 Task: Add Sprouts Boneless Beef Skirt Steak to the cart.
Action: Mouse moved to (24, 99)
Screenshot: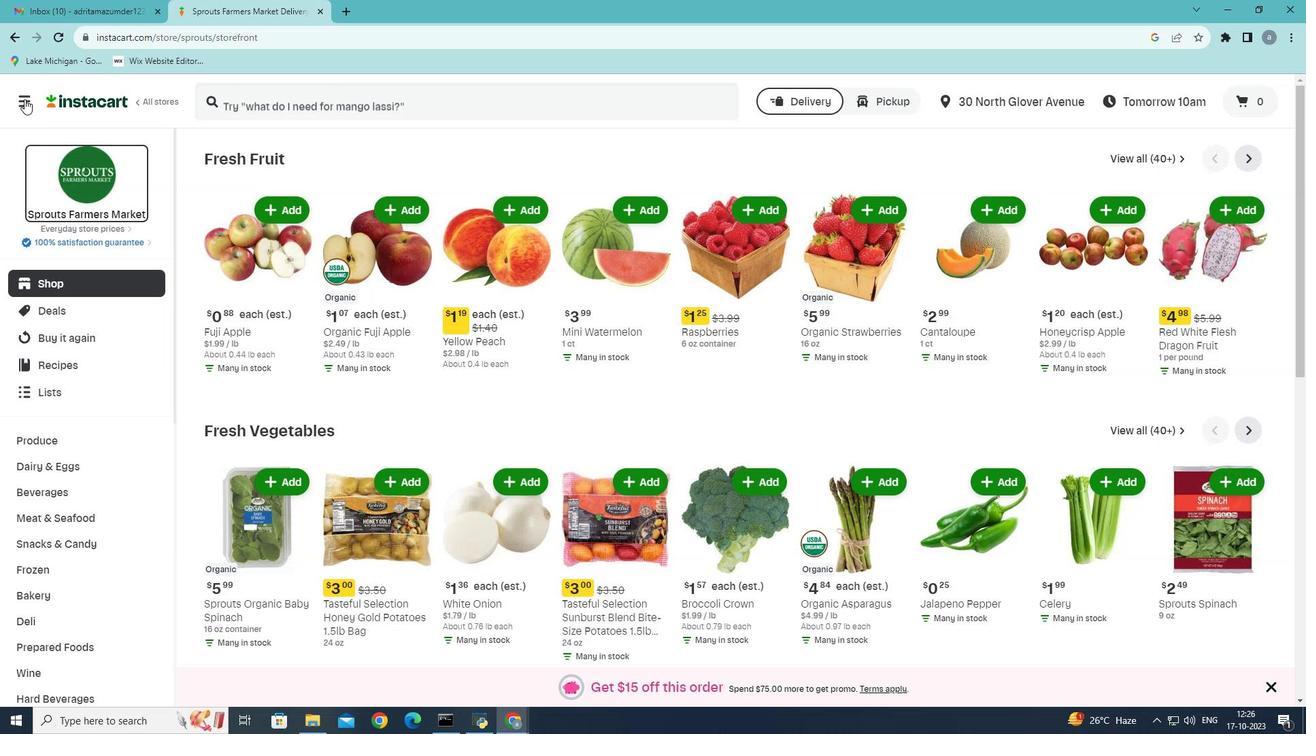 
Action: Mouse pressed left at (24, 99)
Screenshot: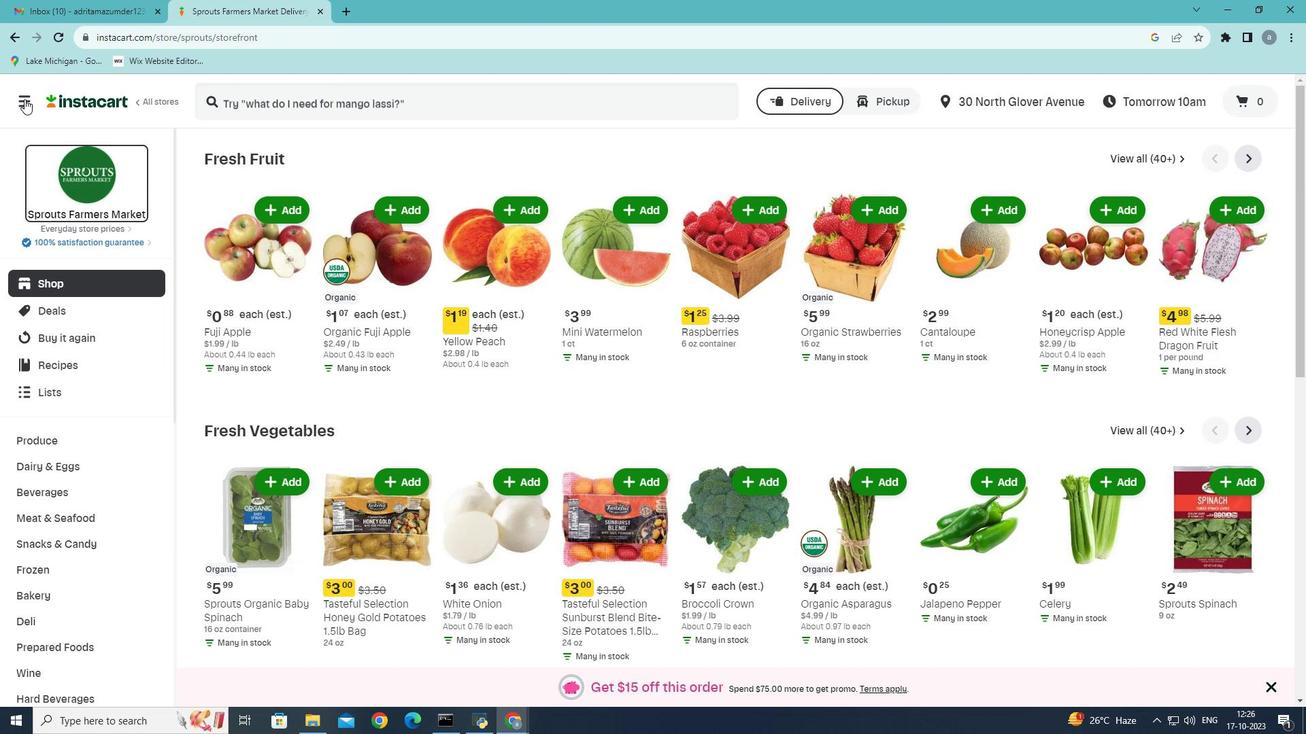 
Action: Mouse moved to (80, 392)
Screenshot: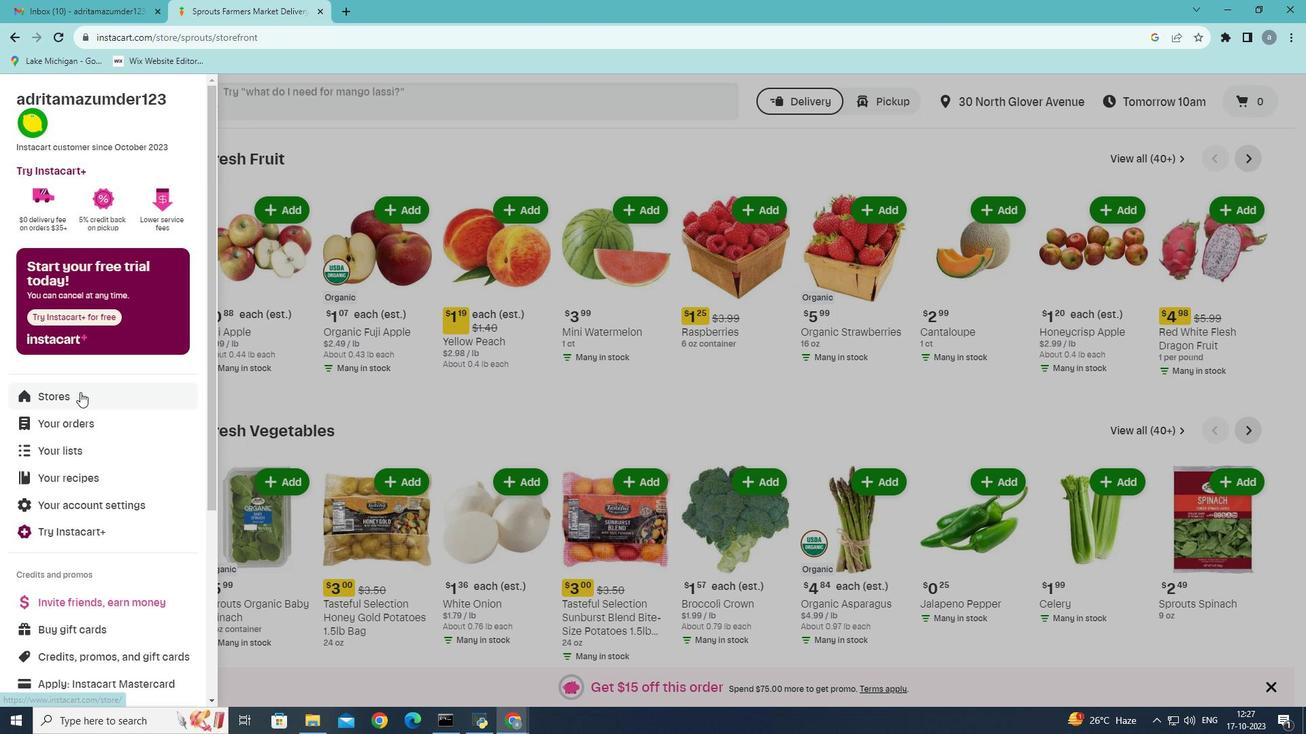 
Action: Mouse pressed left at (80, 392)
Screenshot: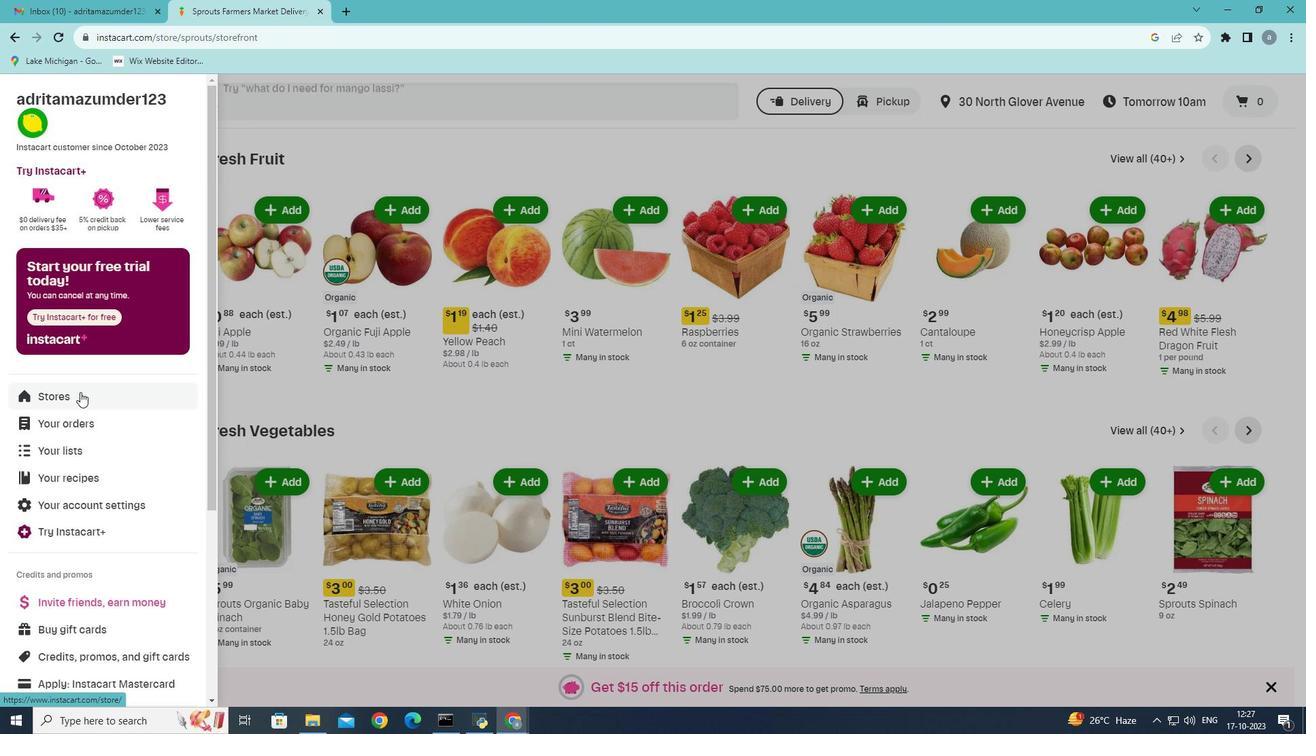 
Action: Mouse moved to (344, 153)
Screenshot: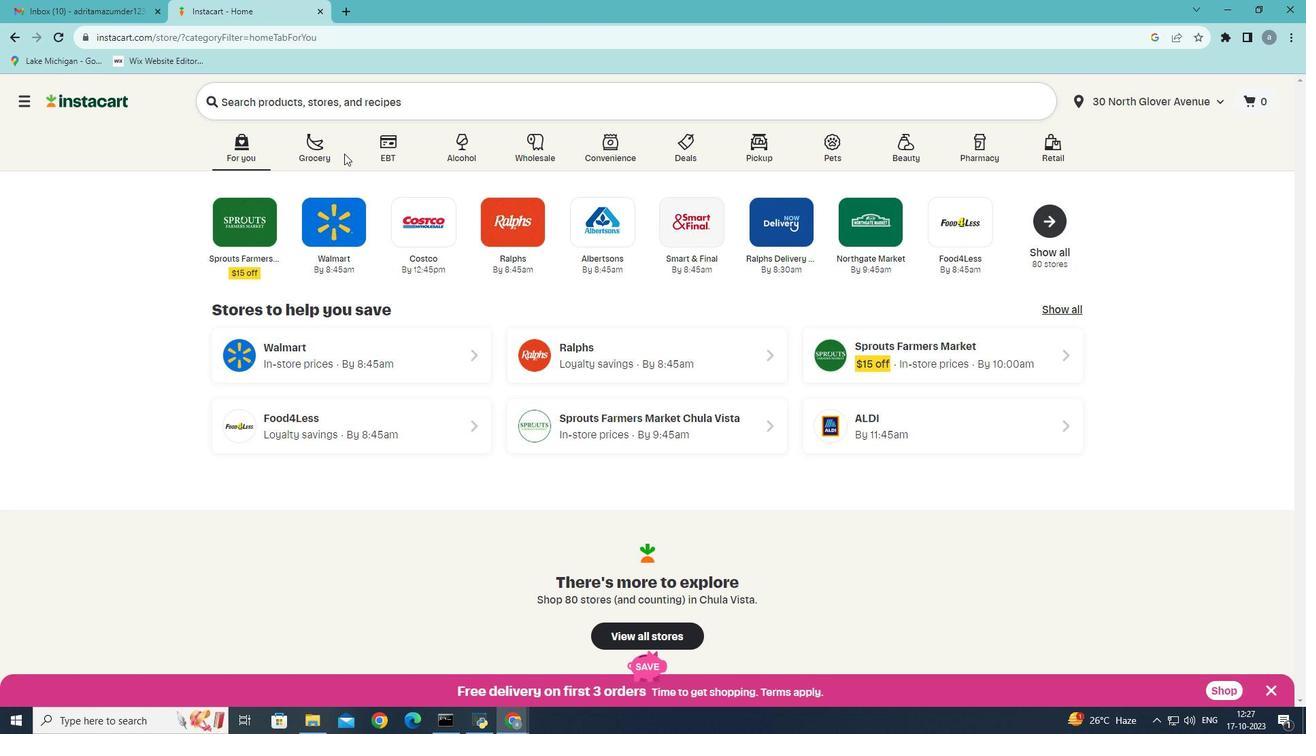 
Action: Mouse pressed left at (344, 153)
Screenshot: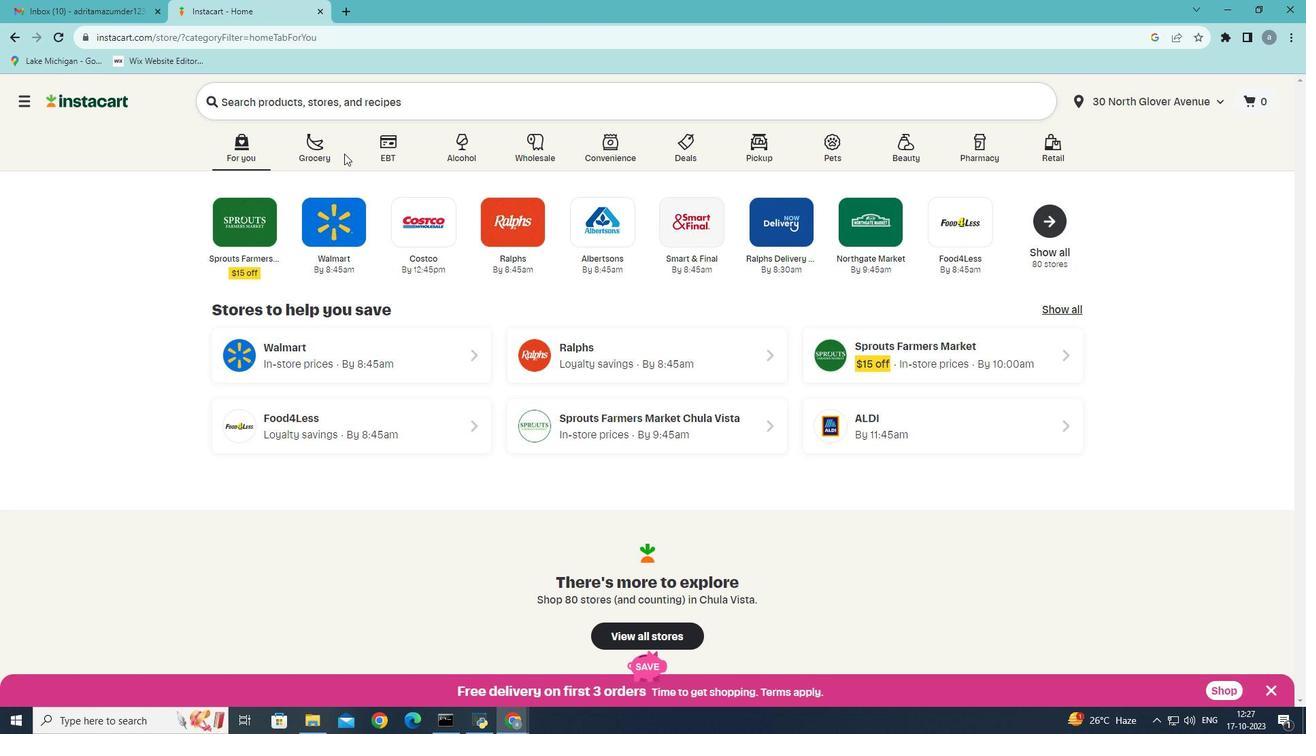 
Action: Mouse moved to (334, 155)
Screenshot: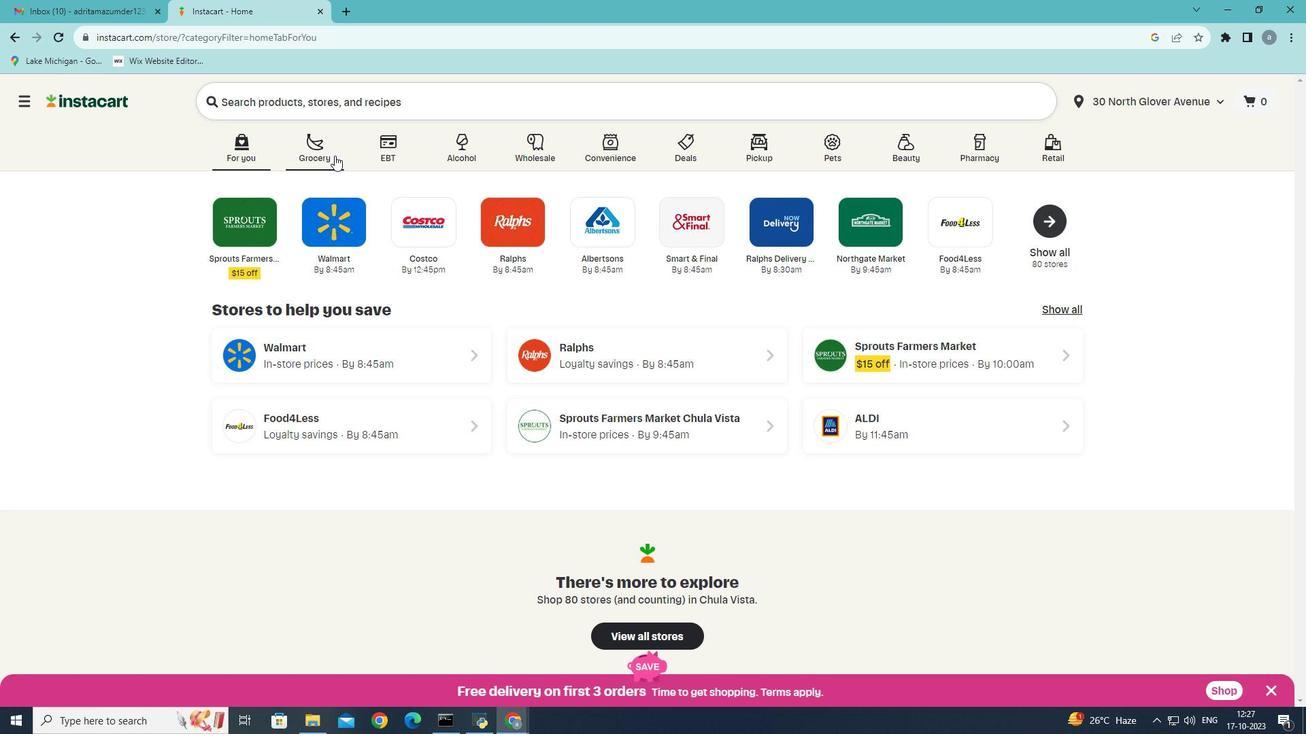 
Action: Mouse pressed left at (334, 155)
Screenshot: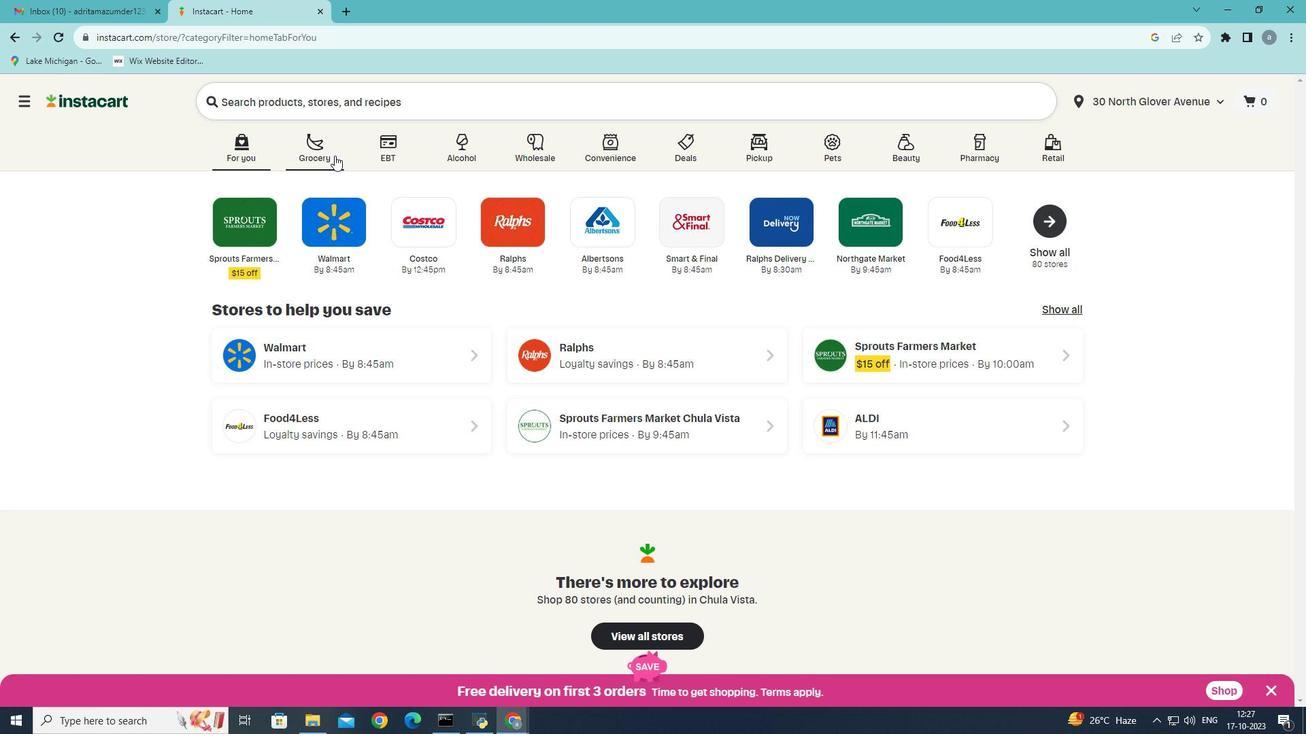 
Action: Mouse moved to (911, 315)
Screenshot: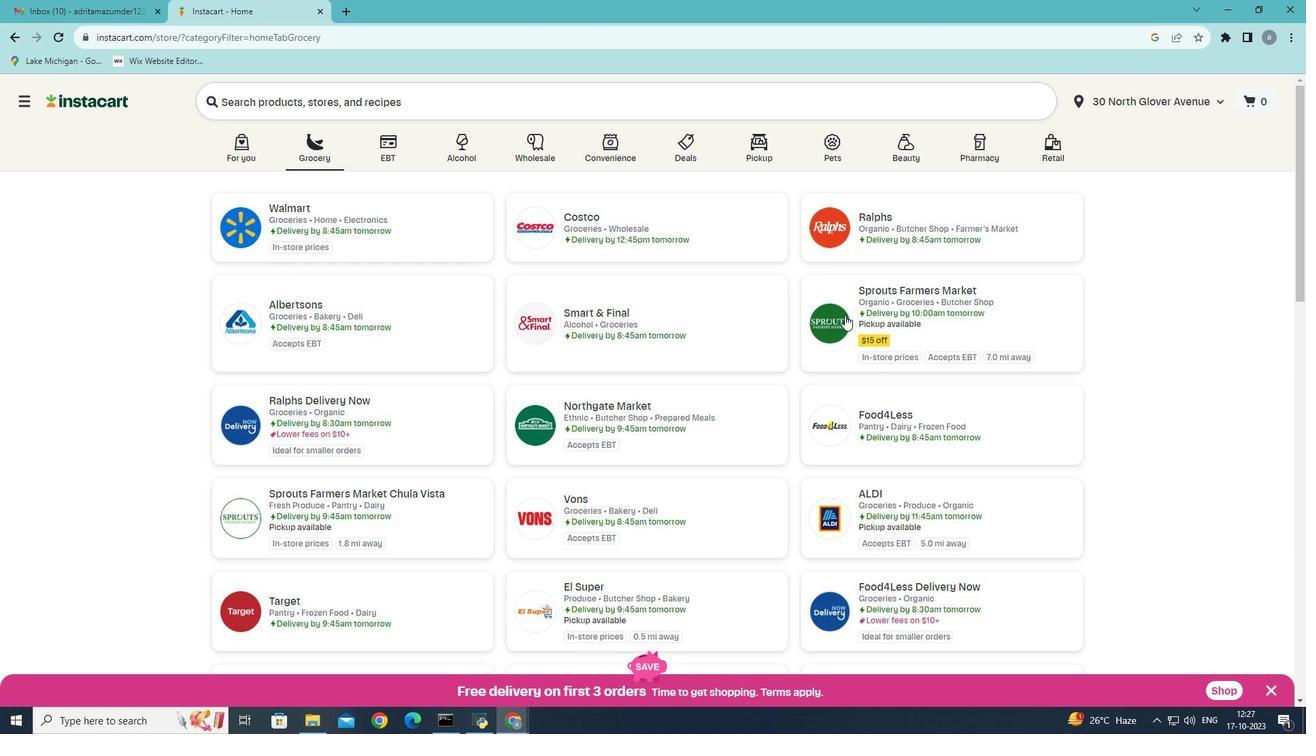 
Action: Mouse pressed left at (911, 315)
Screenshot: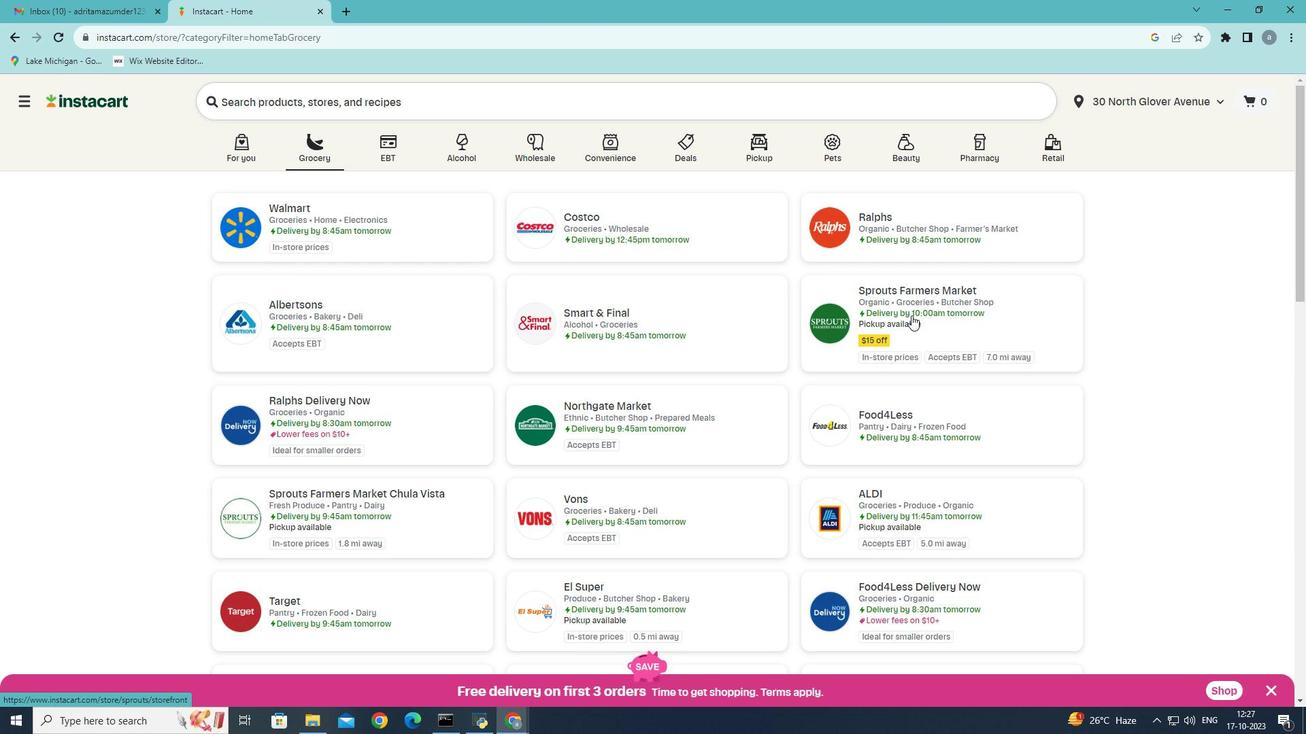 
Action: Mouse moved to (63, 516)
Screenshot: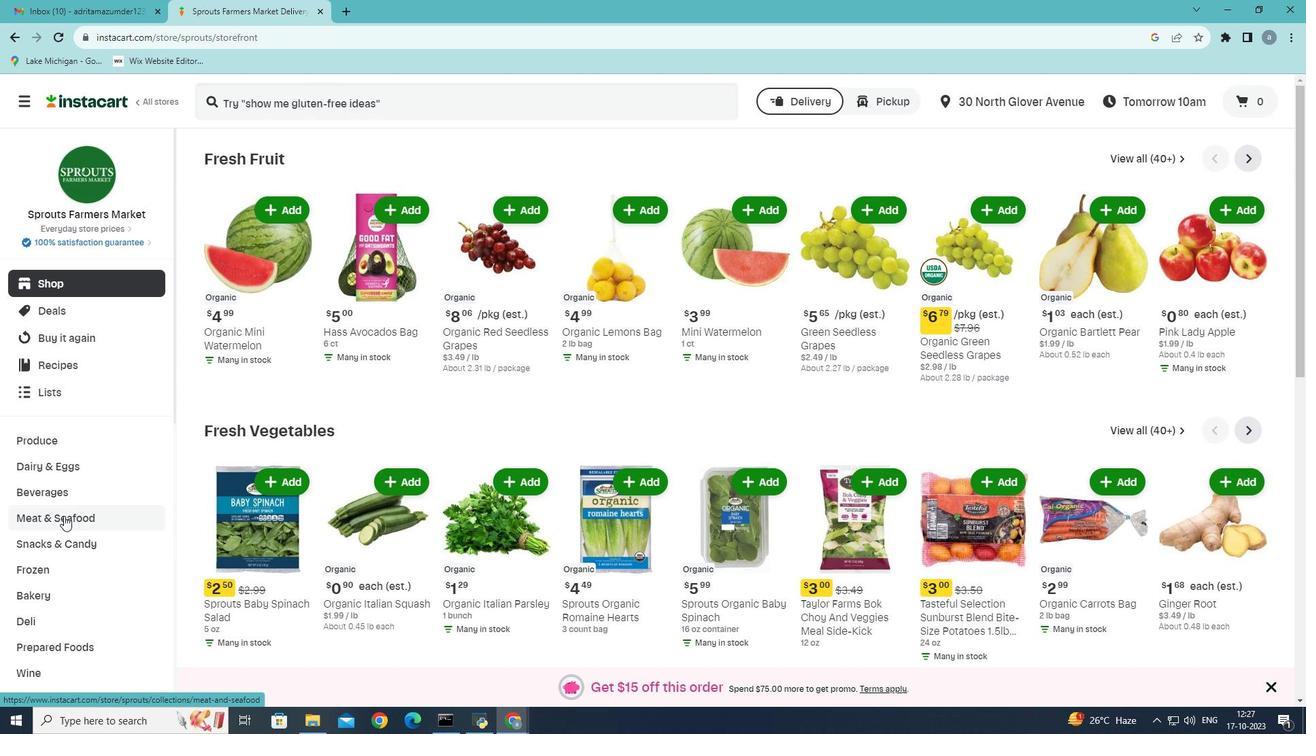 
Action: Mouse pressed left at (63, 516)
Screenshot: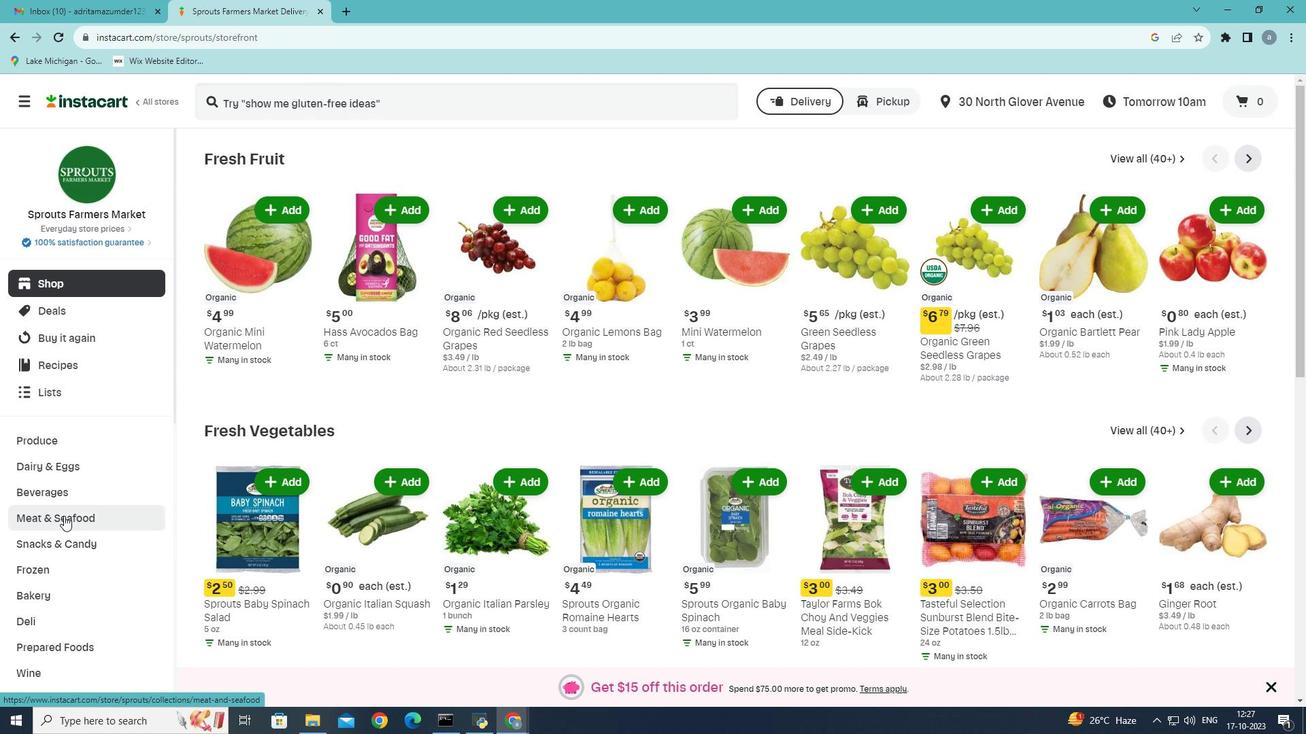 
Action: Mouse moved to (390, 194)
Screenshot: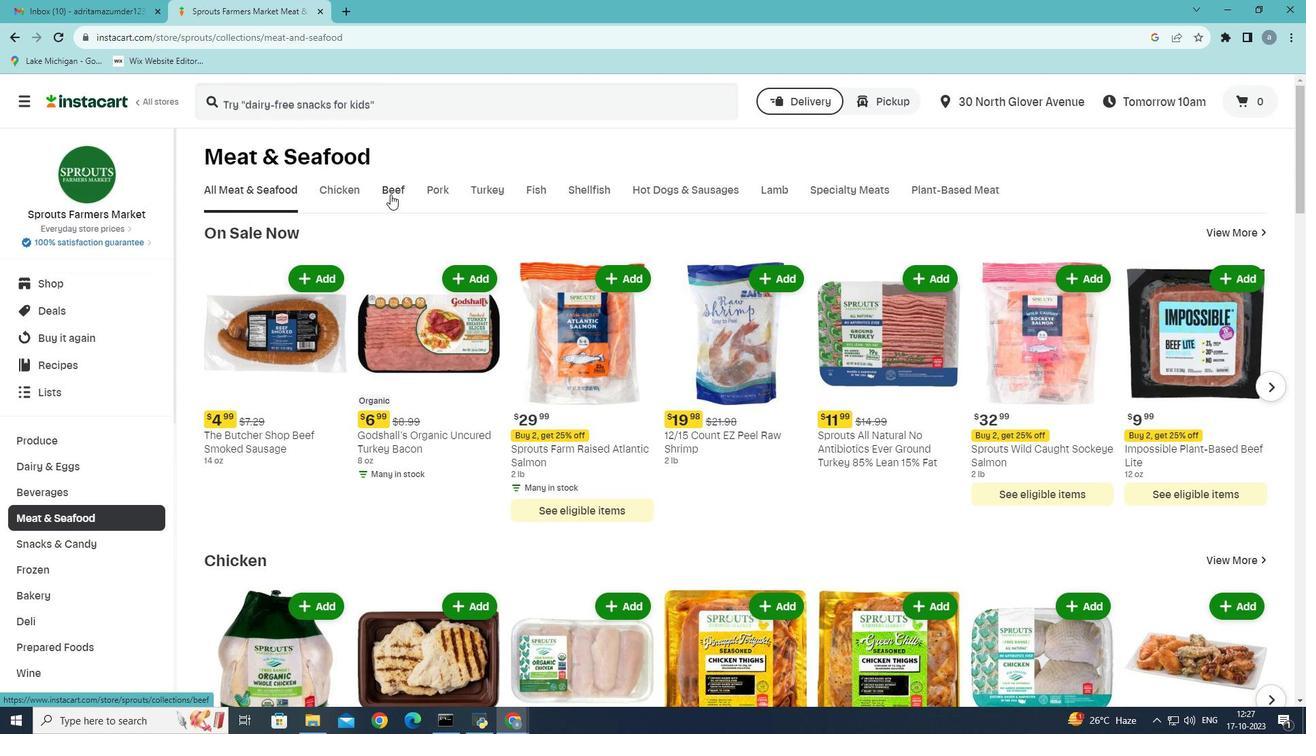 
Action: Mouse pressed left at (390, 194)
Screenshot: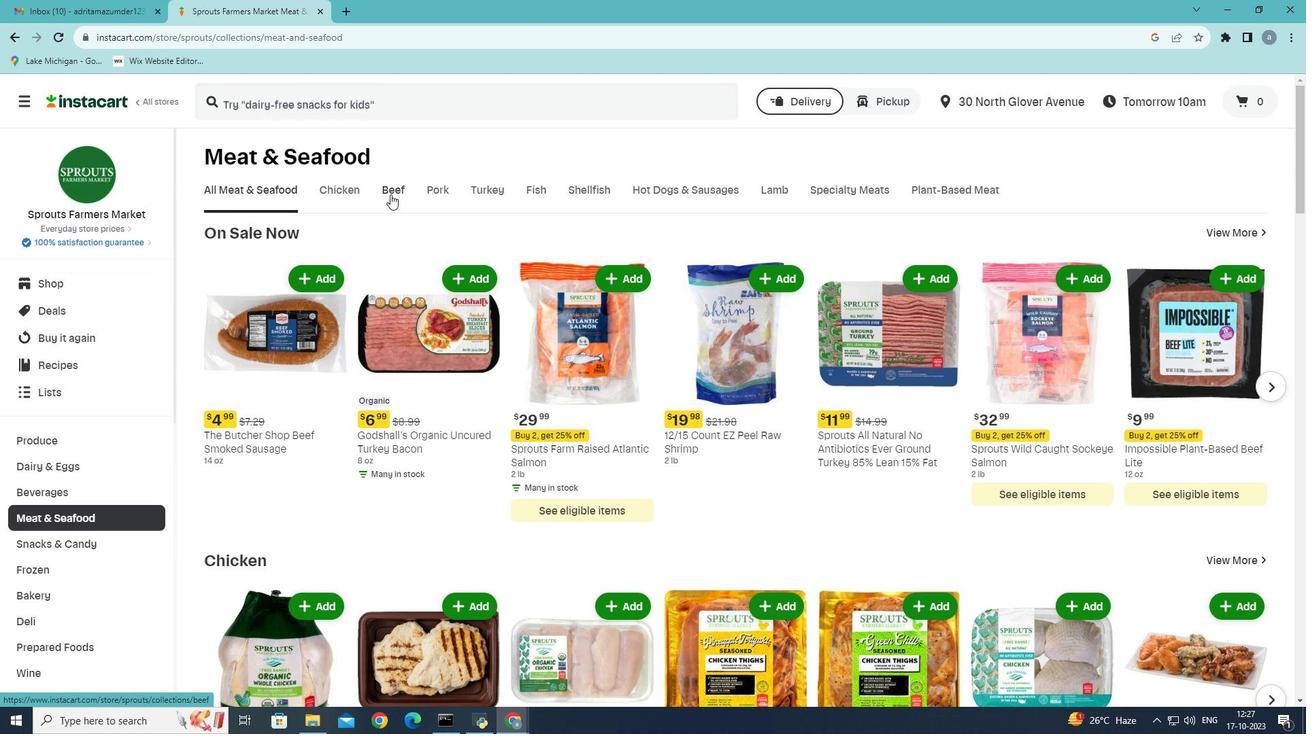 
Action: Mouse moved to (483, 246)
Screenshot: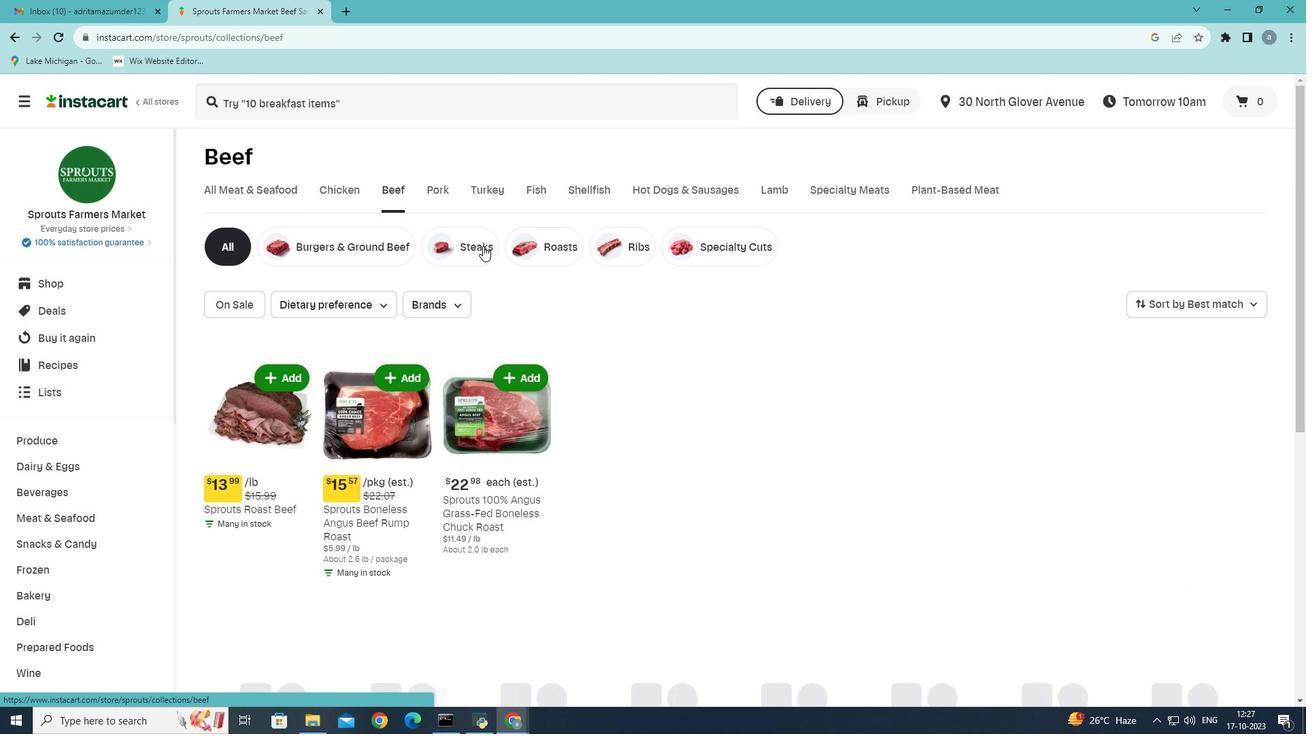 
Action: Mouse pressed left at (483, 246)
Screenshot: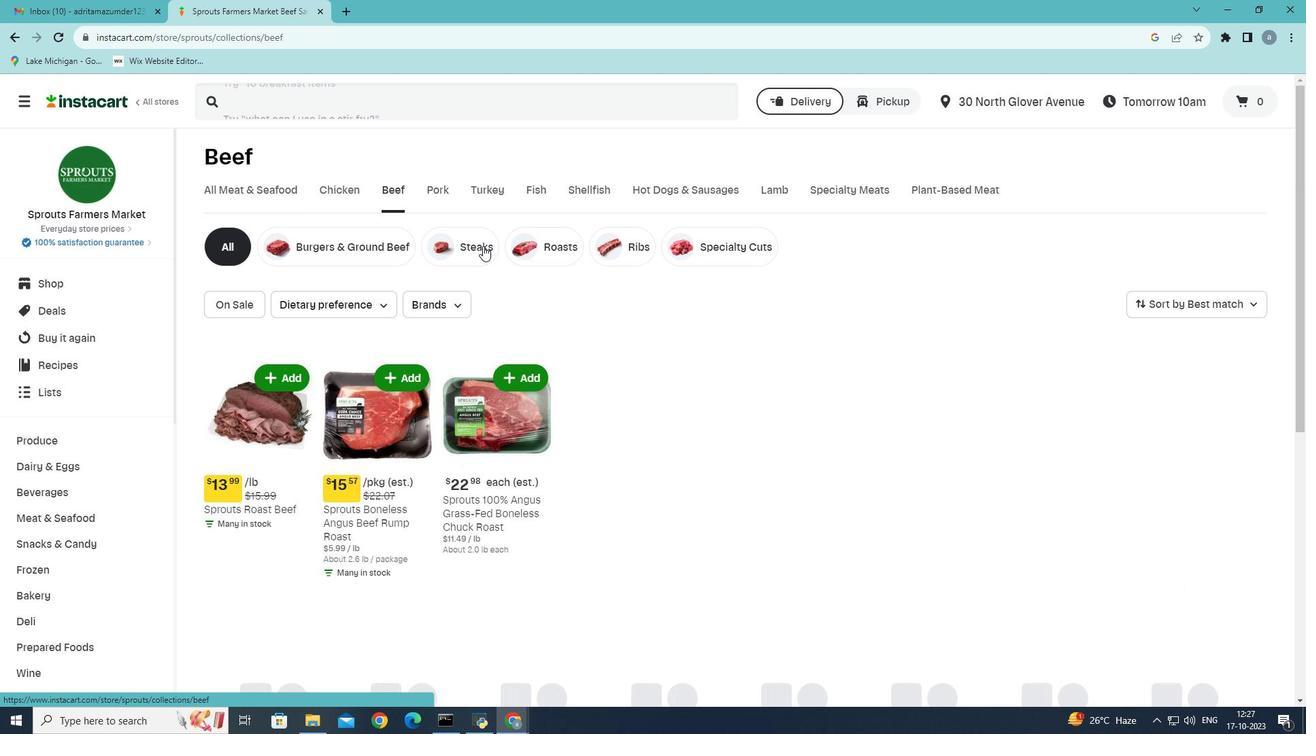 
Action: Mouse moved to (276, 374)
Screenshot: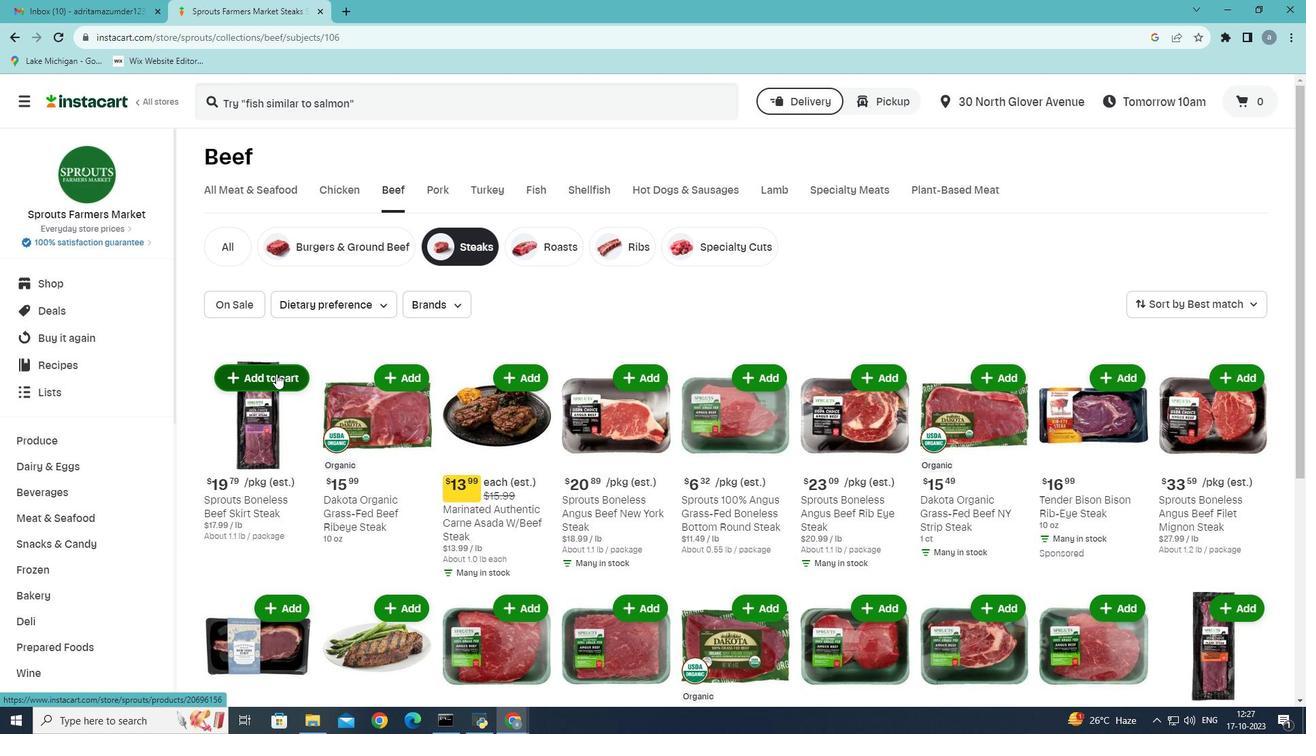 
Action: Mouse pressed left at (276, 374)
Screenshot: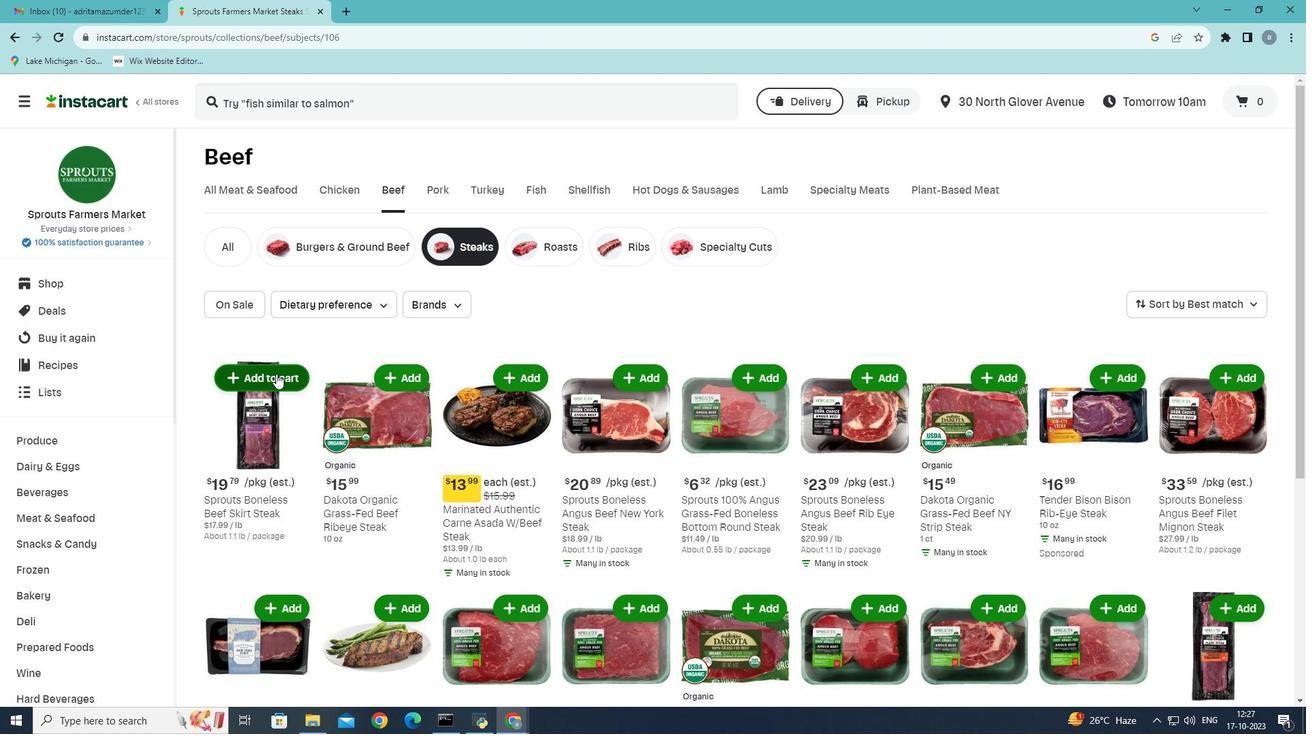 
